 Task: Find round trip flights from Dublin to Edinburgh, departing on July 13 and returning on July 17.
Action: Mouse pressed left at (236, 214)
Screenshot: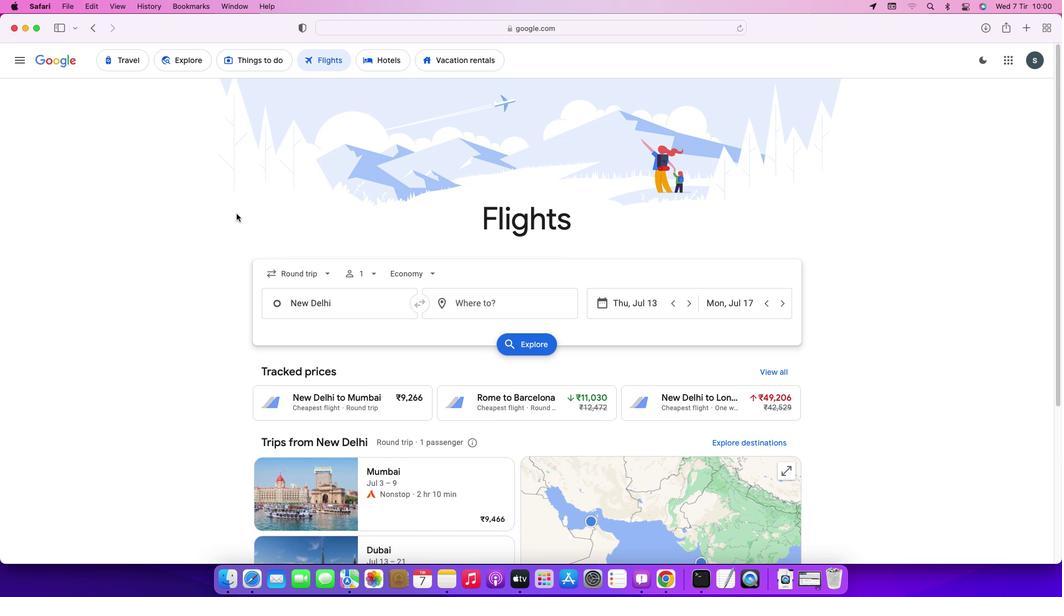 
Action: Mouse moved to (312, 275)
Screenshot: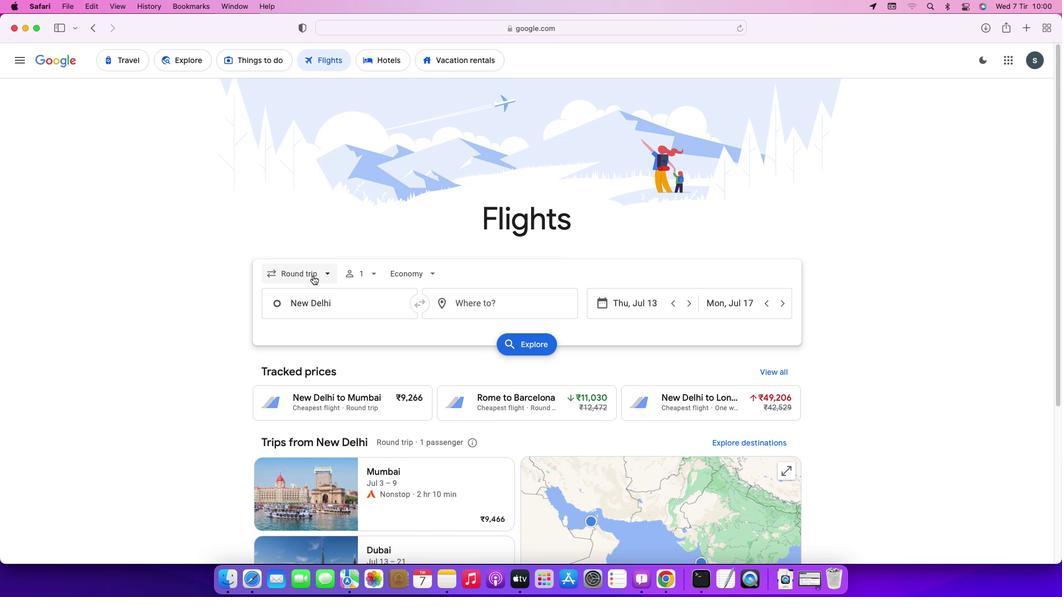 
Action: Mouse pressed left at (312, 275)
Screenshot: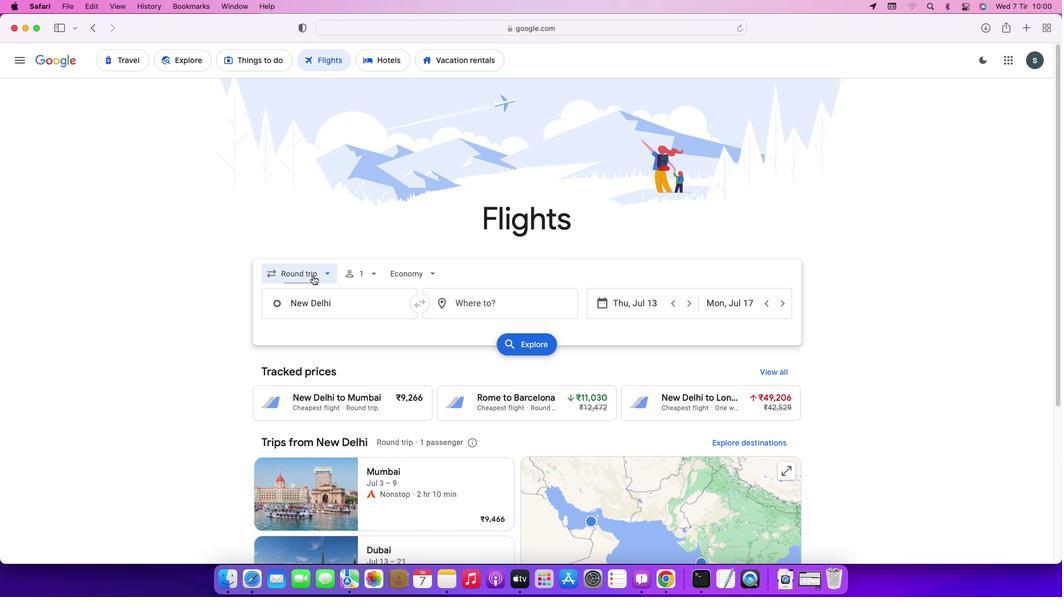 
Action: Mouse moved to (312, 301)
Screenshot: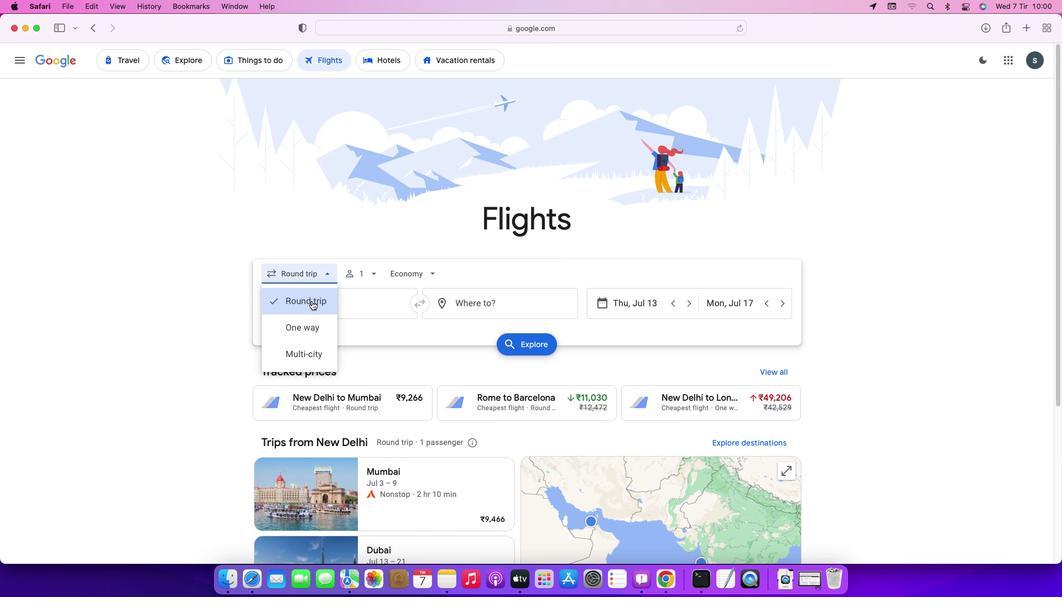 
Action: Mouse pressed left at (312, 301)
Screenshot: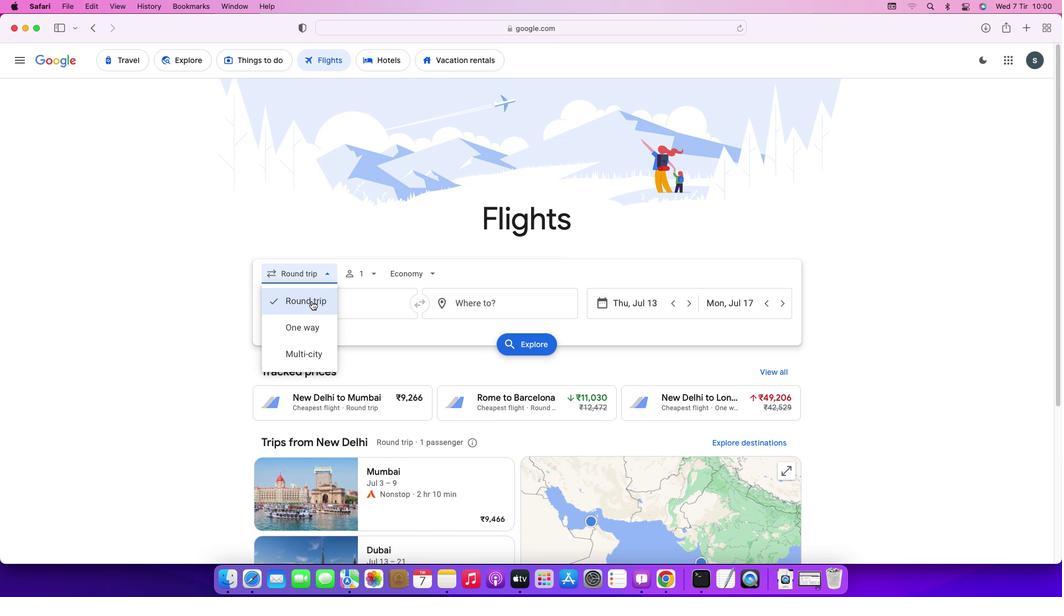 
Action: Mouse moved to (351, 308)
Screenshot: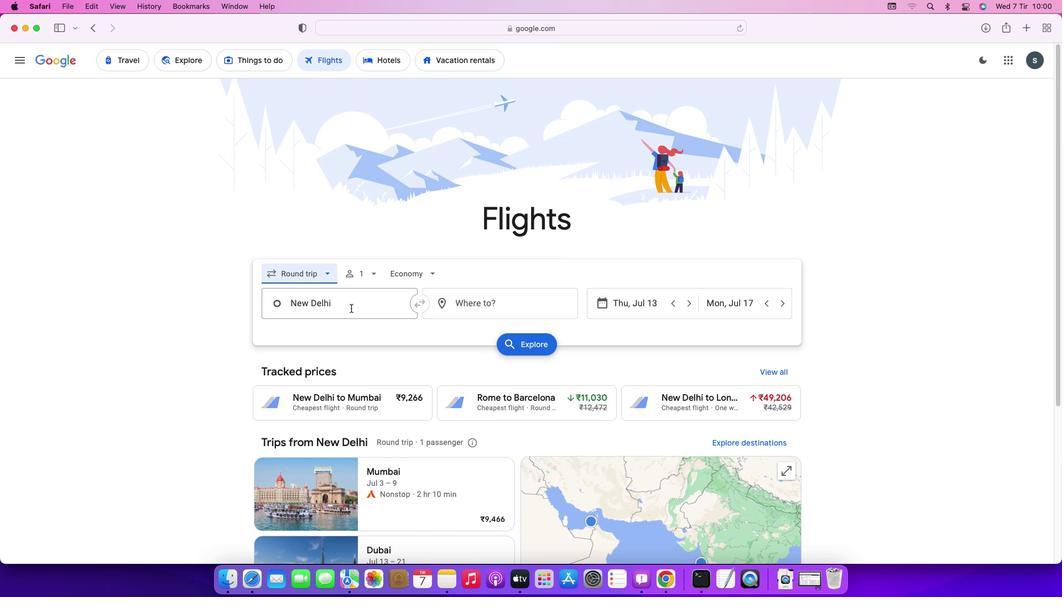 
Action: Mouse pressed left at (351, 308)
Screenshot: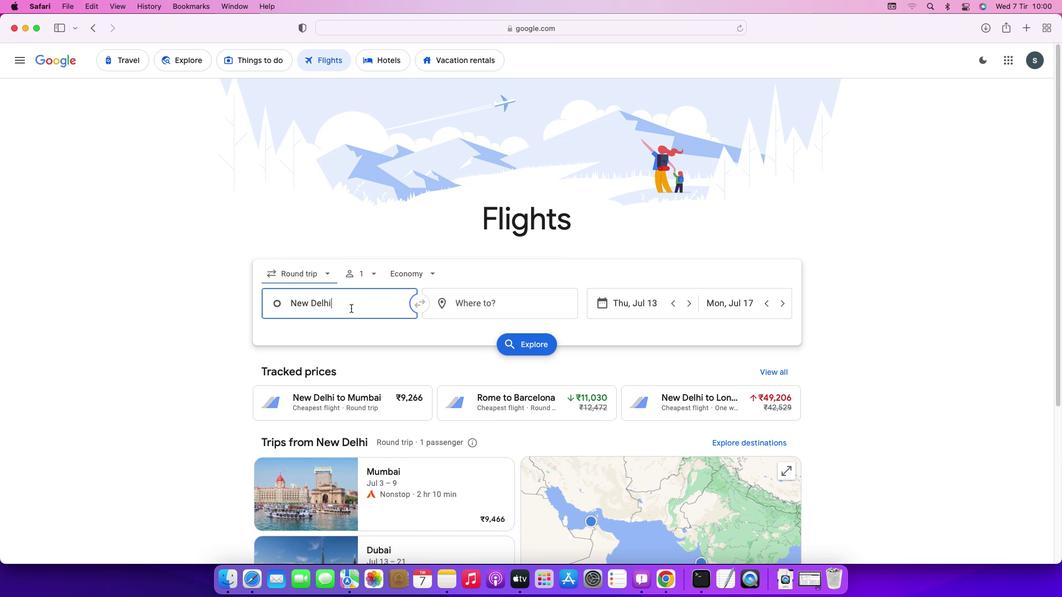 
Action: Mouse moved to (351, 308)
Screenshot: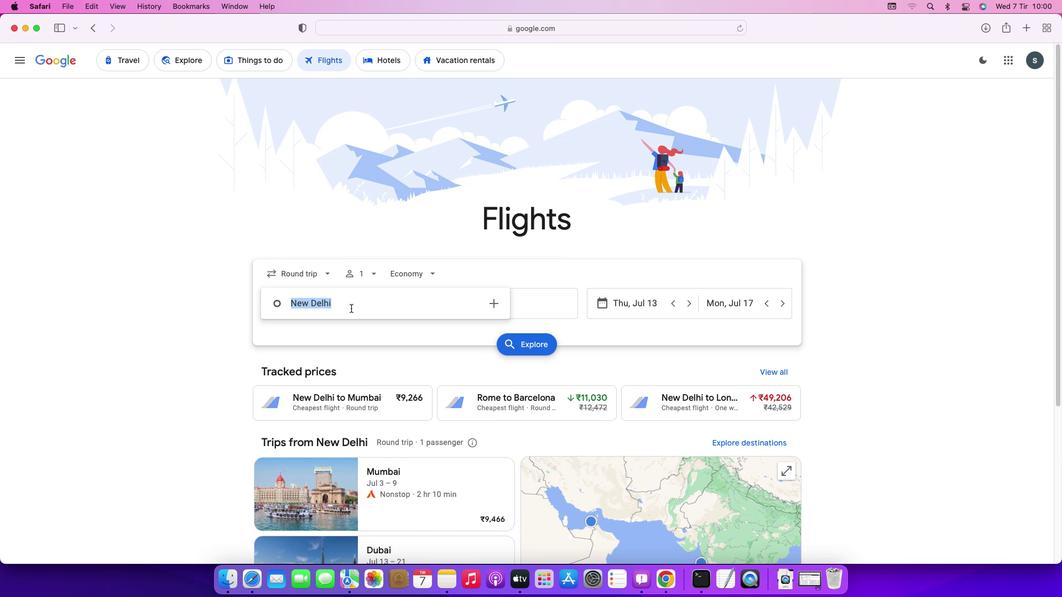 
Action: Key pressed Key.backspaceKey.caps_lock'D'Key.caps_lock'u''b''l''i''n'Key.enter
Screenshot: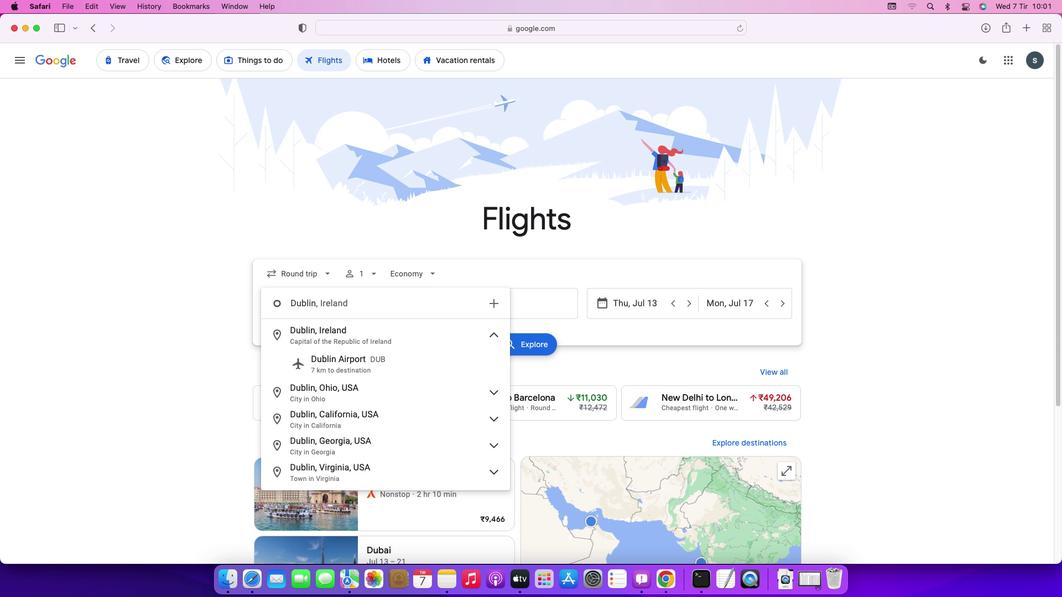 
Action: Mouse moved to (484, 309)
Screenshot: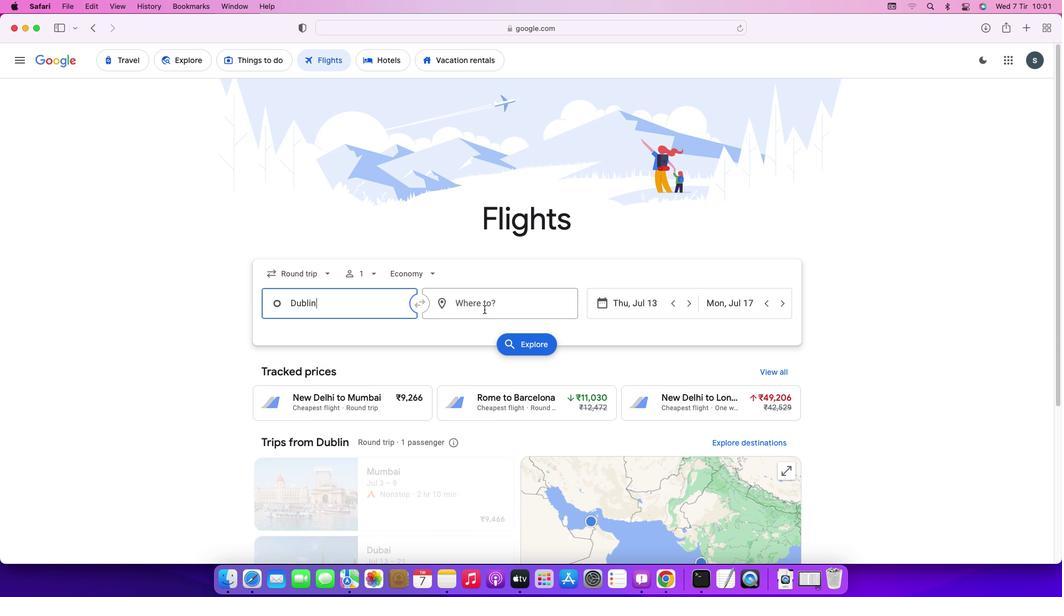 
Action: Mouse pressed left at (484, 309)
Screenshot: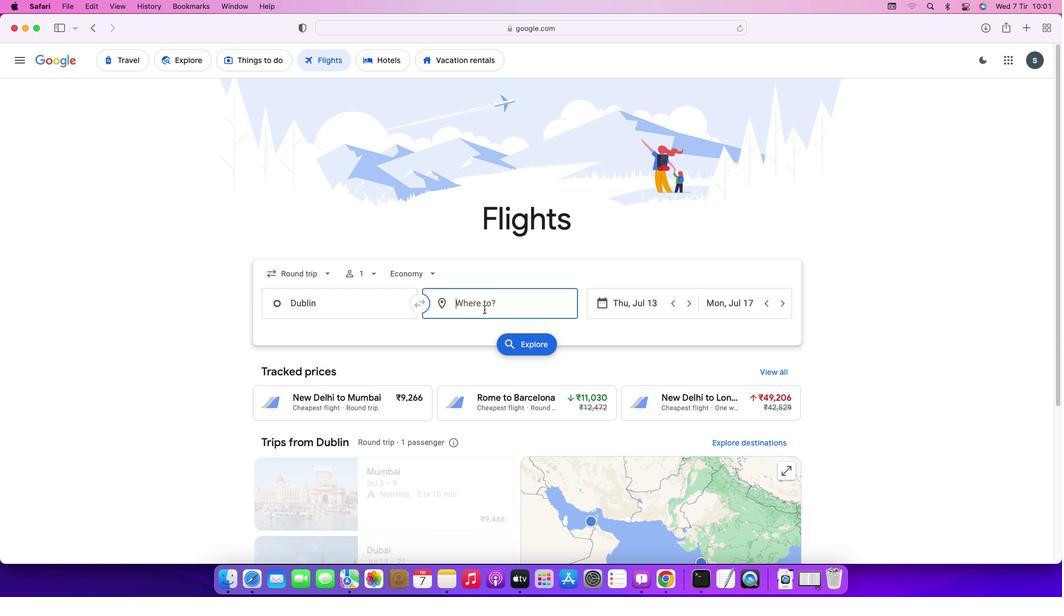 
Action: Mouse moved to (480, 308)
Screenshot: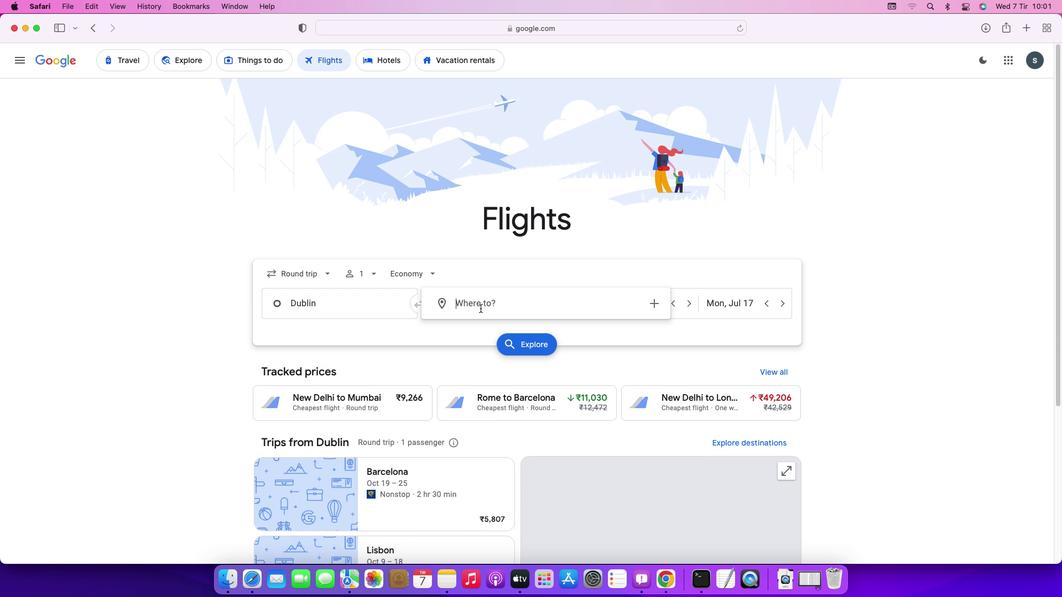 
Action: Key pressed Key.caps_lock'E'Key.caps_lock'd''i''n''b''u''r''g''h'Key.enter
Screenshot: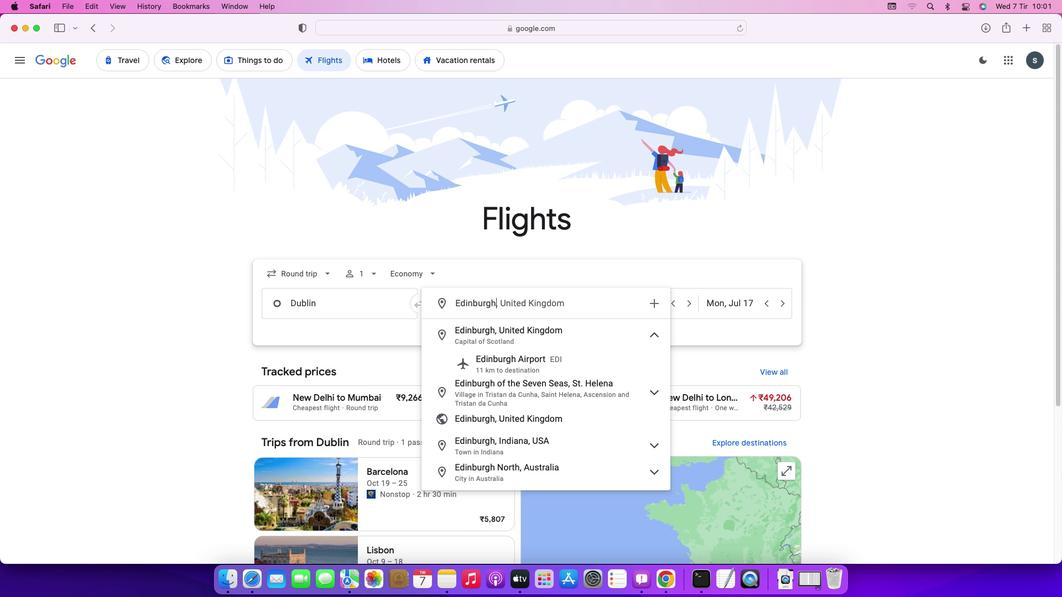 
Action: Mouse moved to (639, 306)
Screenshot: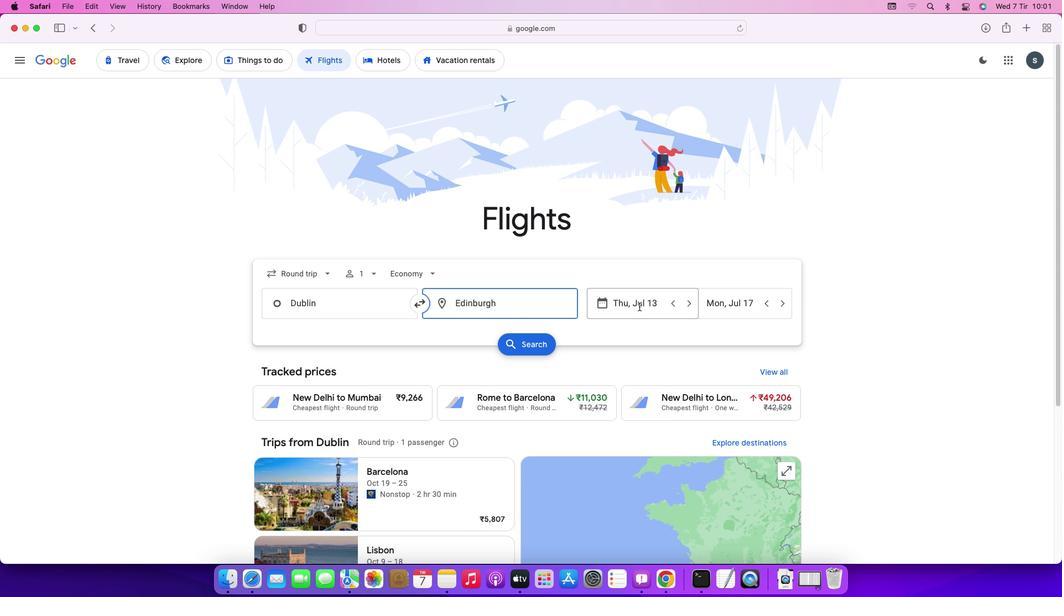
Action: Mouse pressed left at (639, 306)
Screenshot: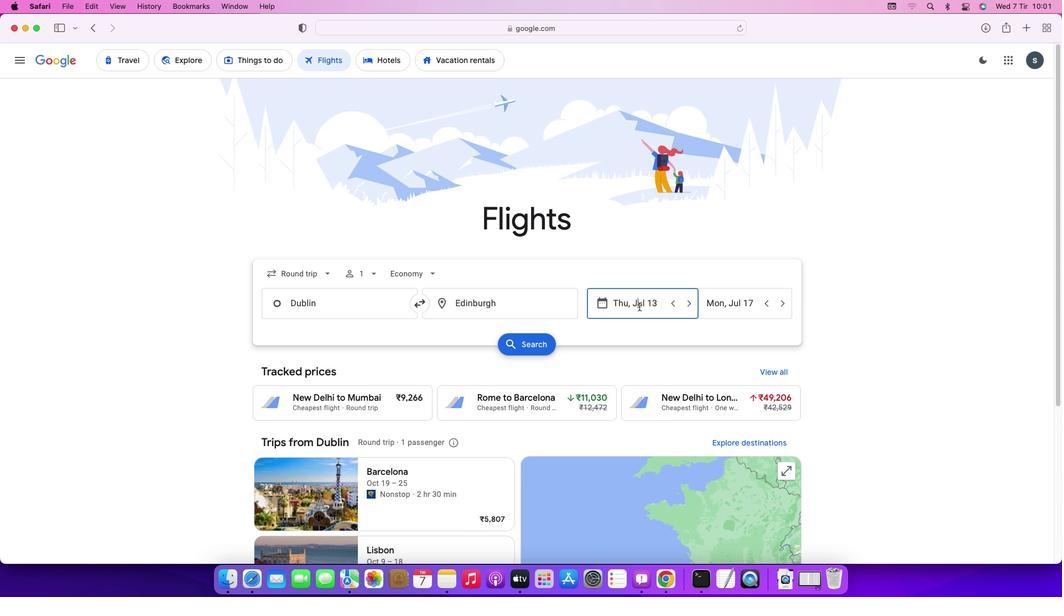 
Action: Mouse moved to (714, 418)
Screenshot: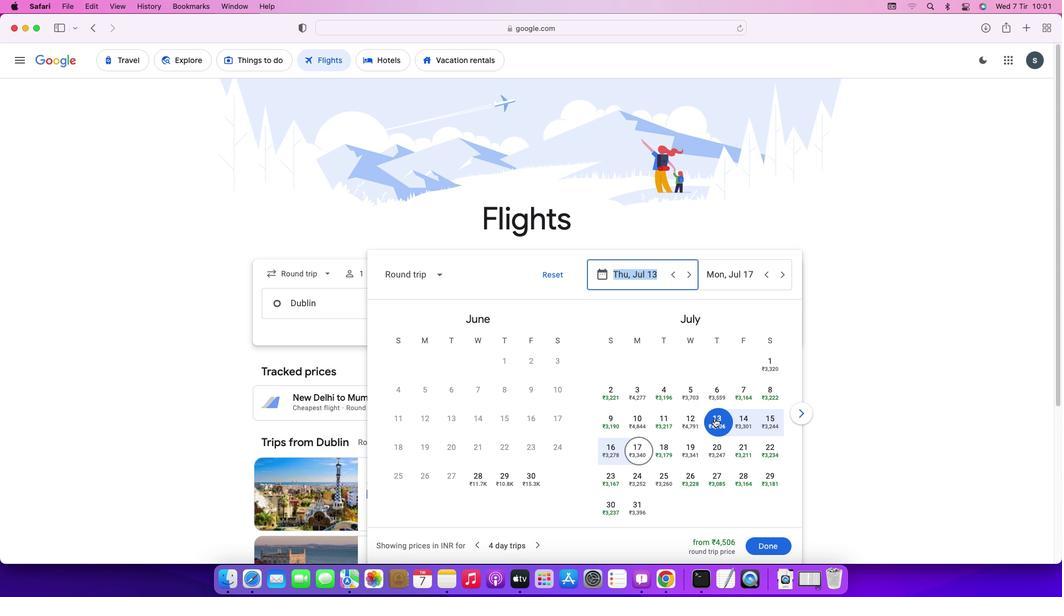 
Action: Mouse pressed left at (714, 418)
Screenshot: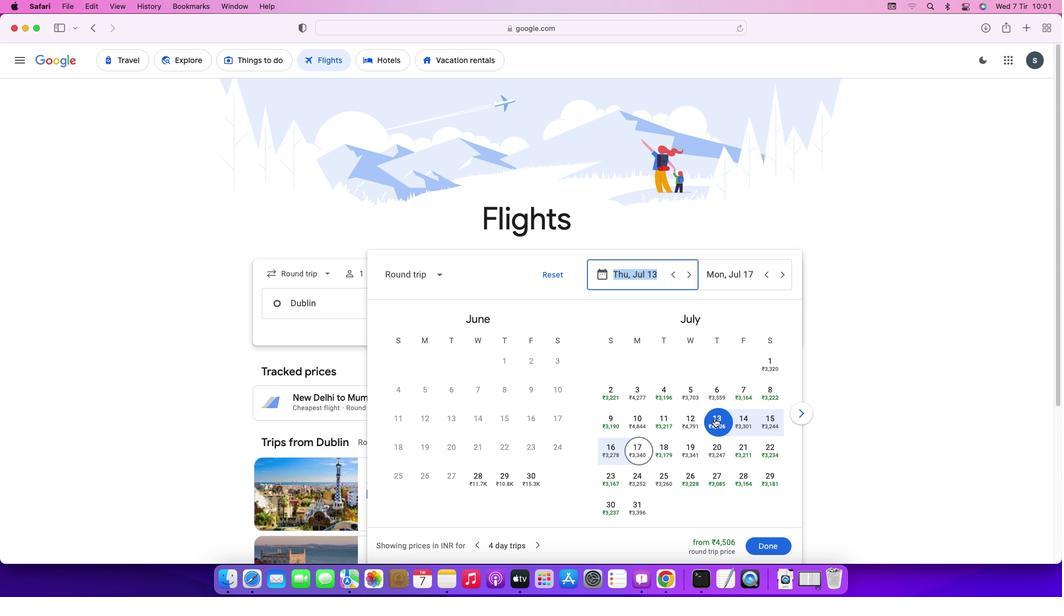 
Action: Mouse moved to (637, 453)
Screenshot: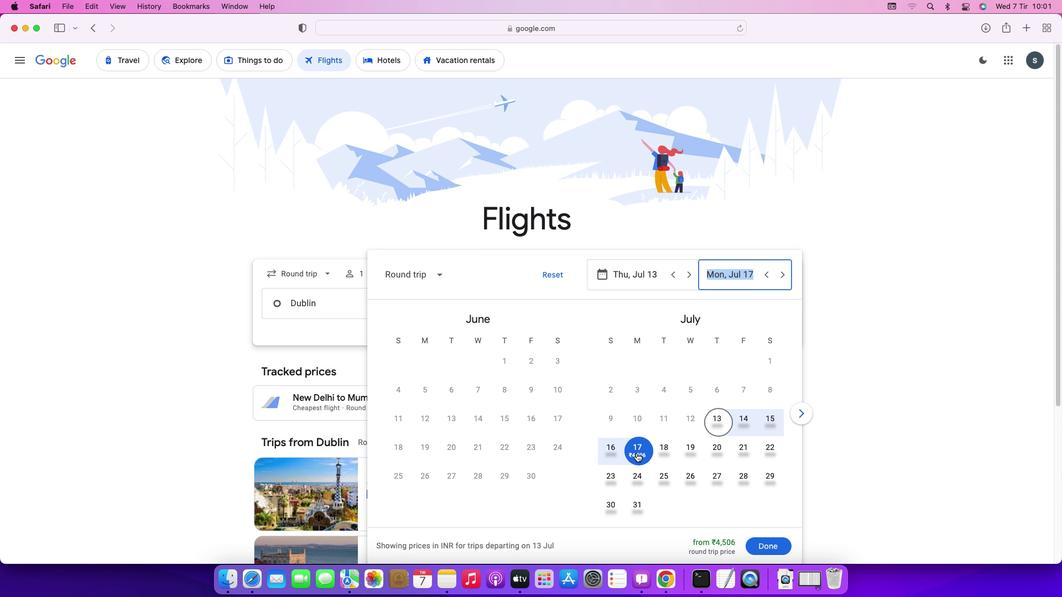 
Action: Mouse pressed left at (637, 453)
Screenshot: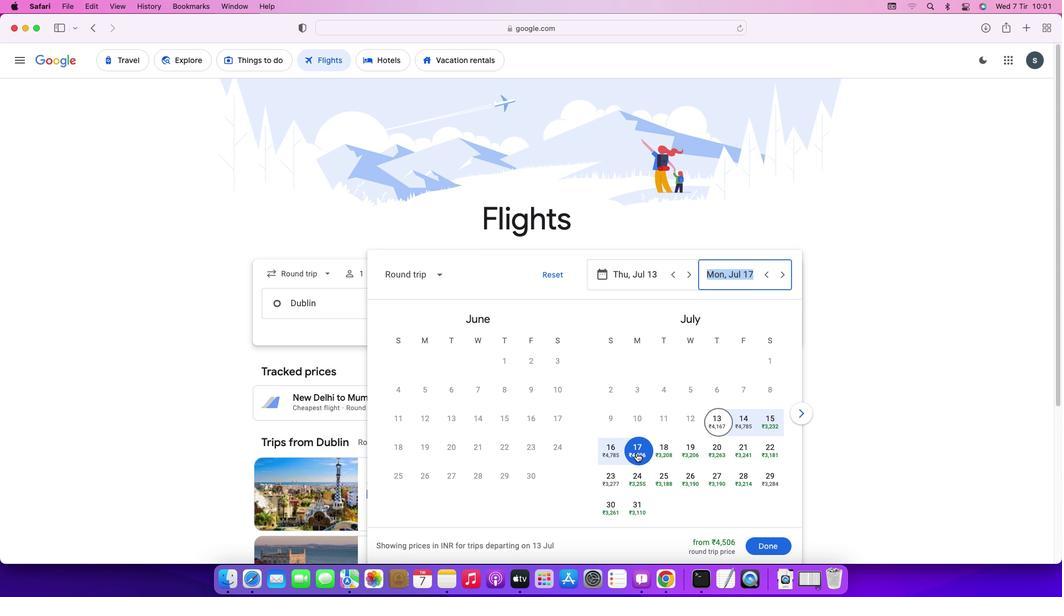 
Action: Mouse moved to (768, 544)
Screenshot: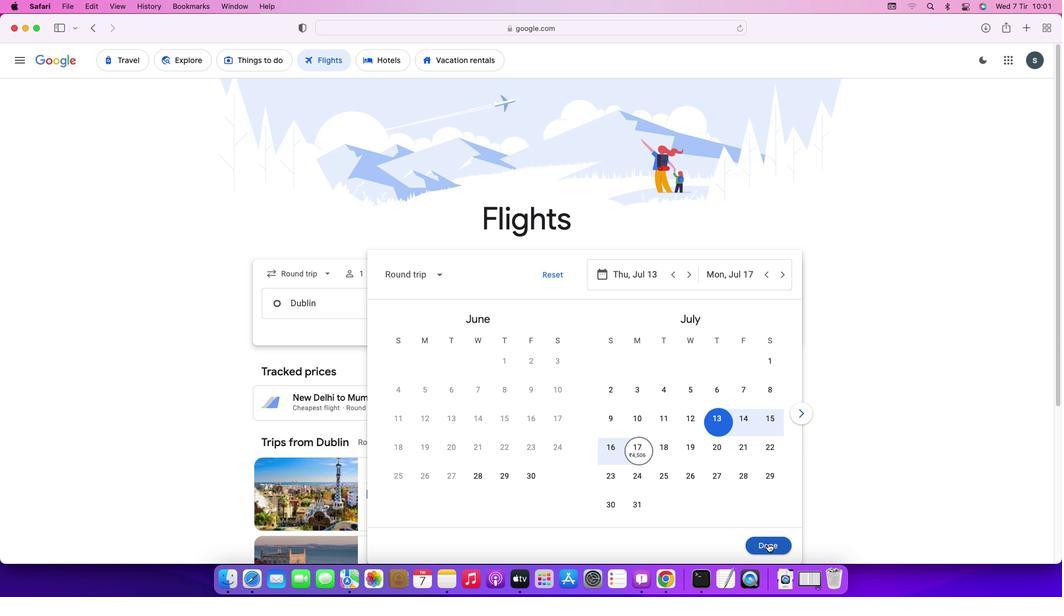 
Action: Mouse pressed left at (768, 544)
Screenshot: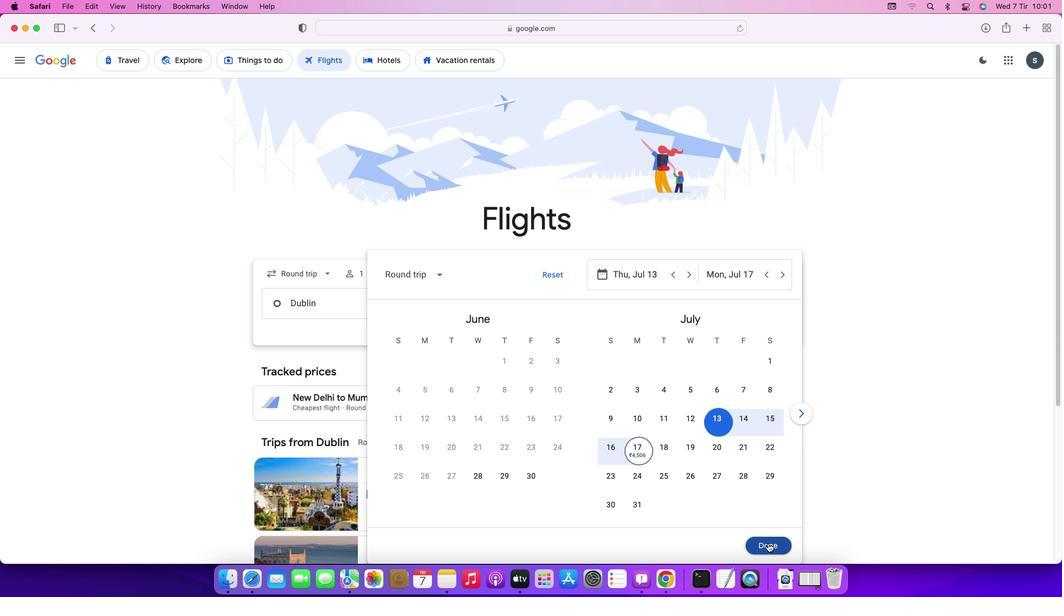 
Action: Mouse moved to (529, 349)
Screenshot: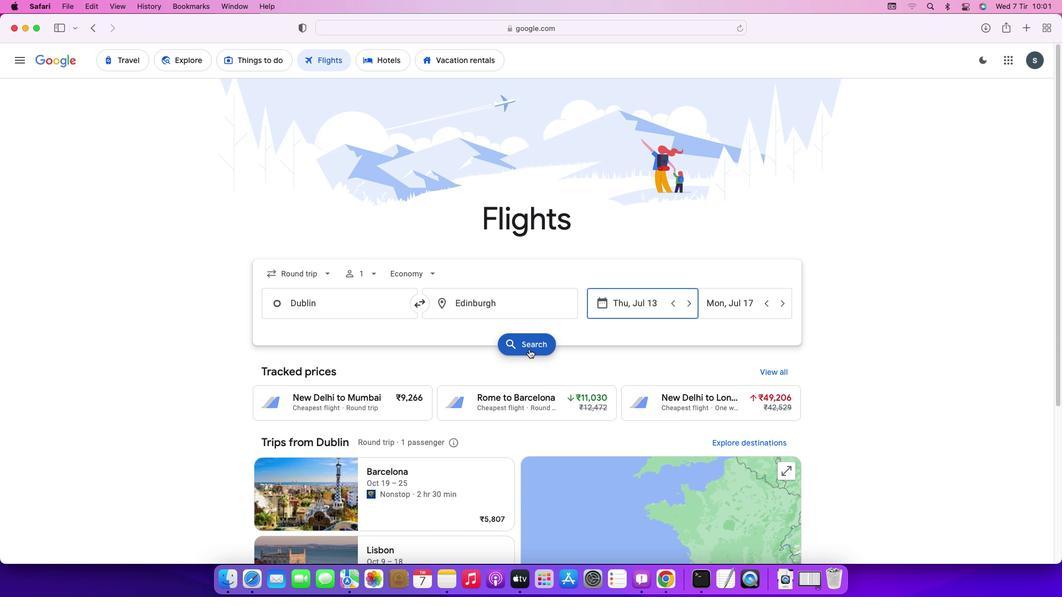 
Action: Mouse pressed left at (529, 349)
Screenshot: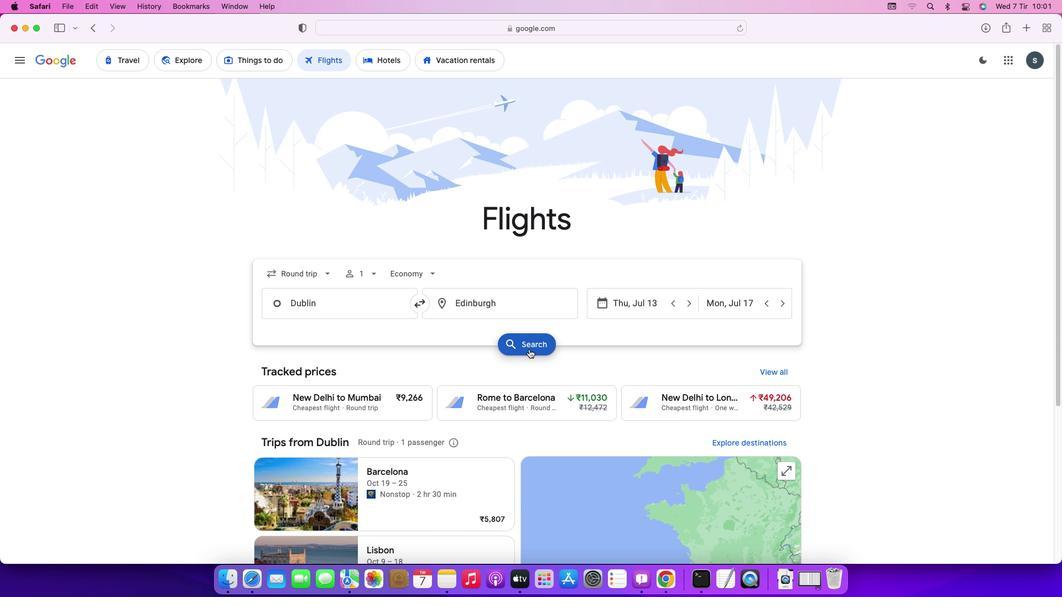 
Action: Mouse moved to (545, 168)
Screenshot: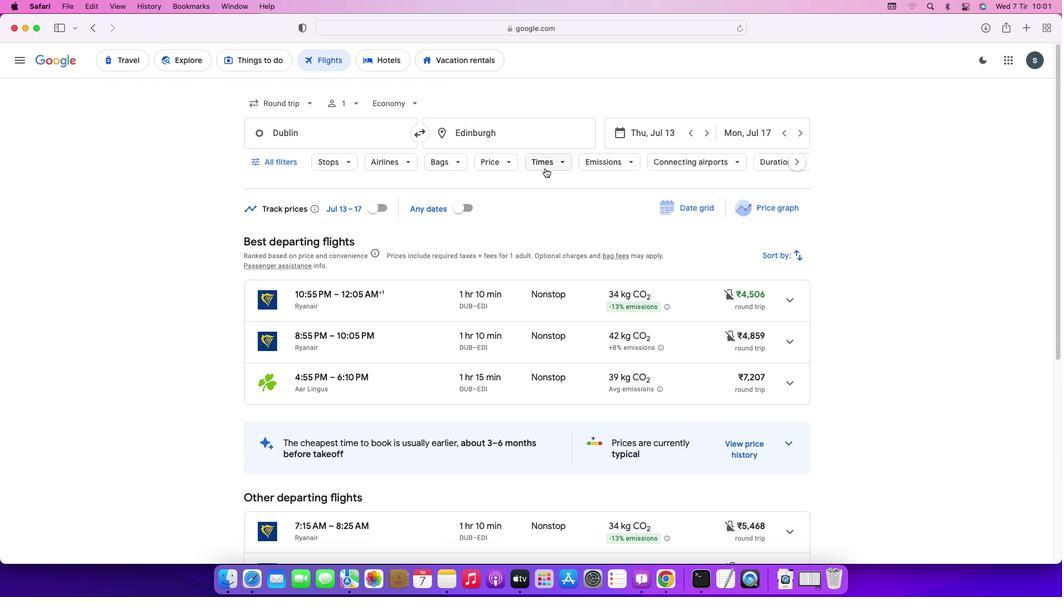 
Action: Mouse pressed left at (545, 168)
Screenshot: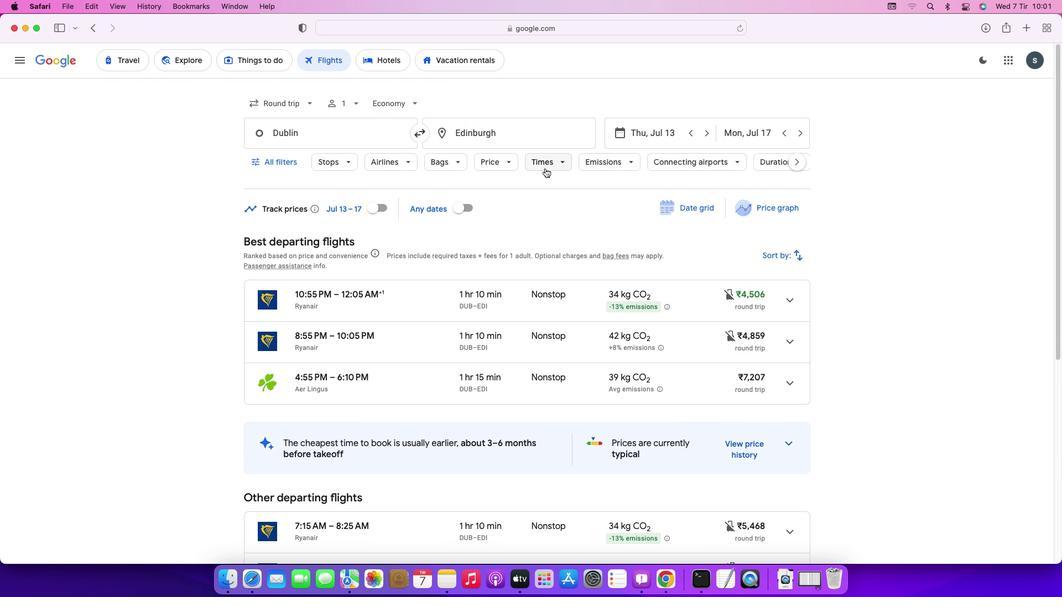 
Action: Mouse moved to (542, 297)
Screenshot: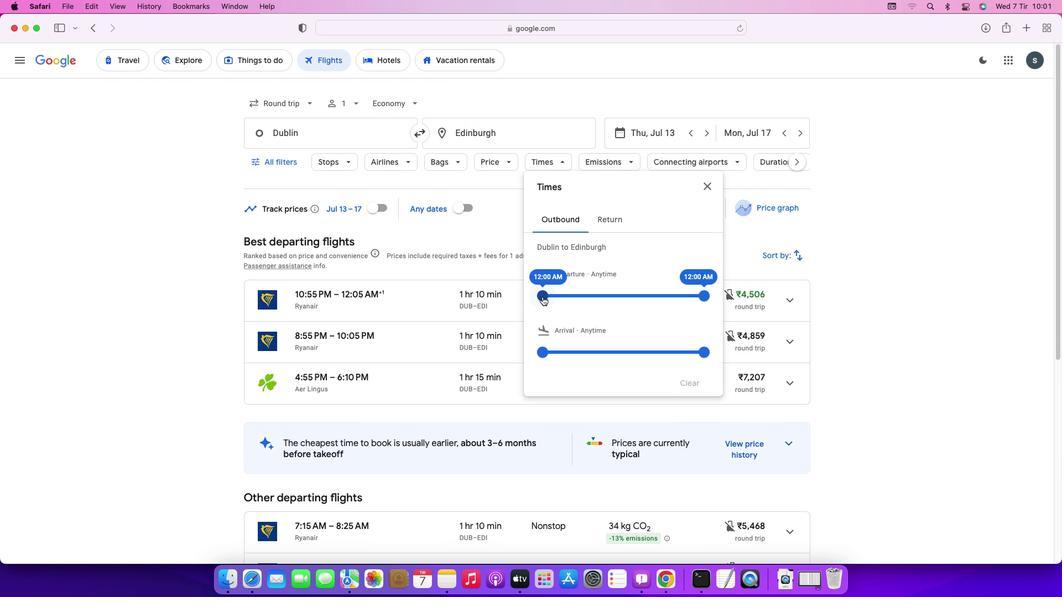 
Action: Mouse pressed left at (542, 297)
Screenshot: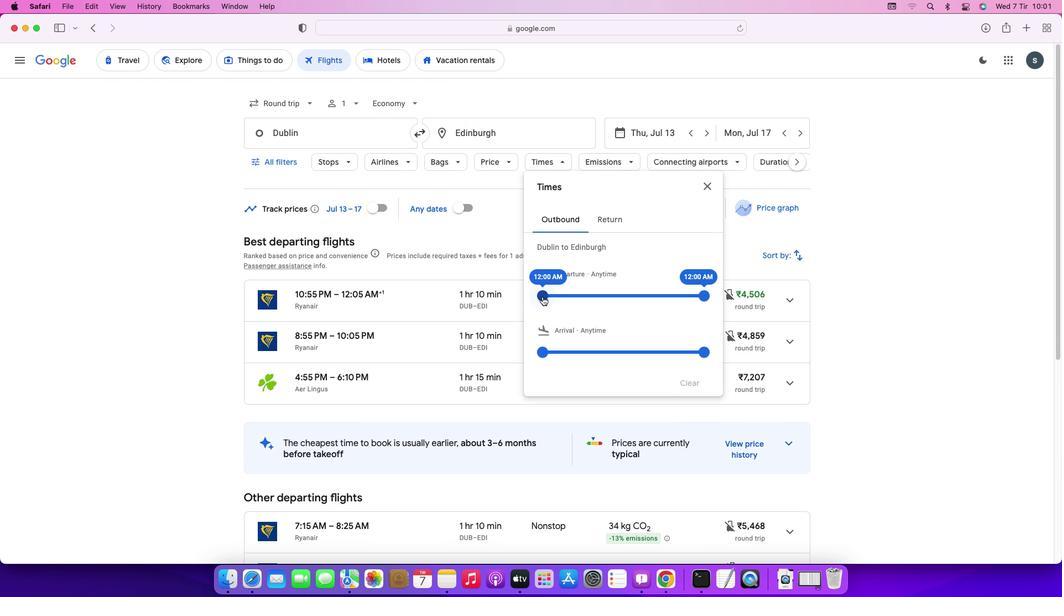 
Action: Mouse moved to (709, 188)
Screenshot: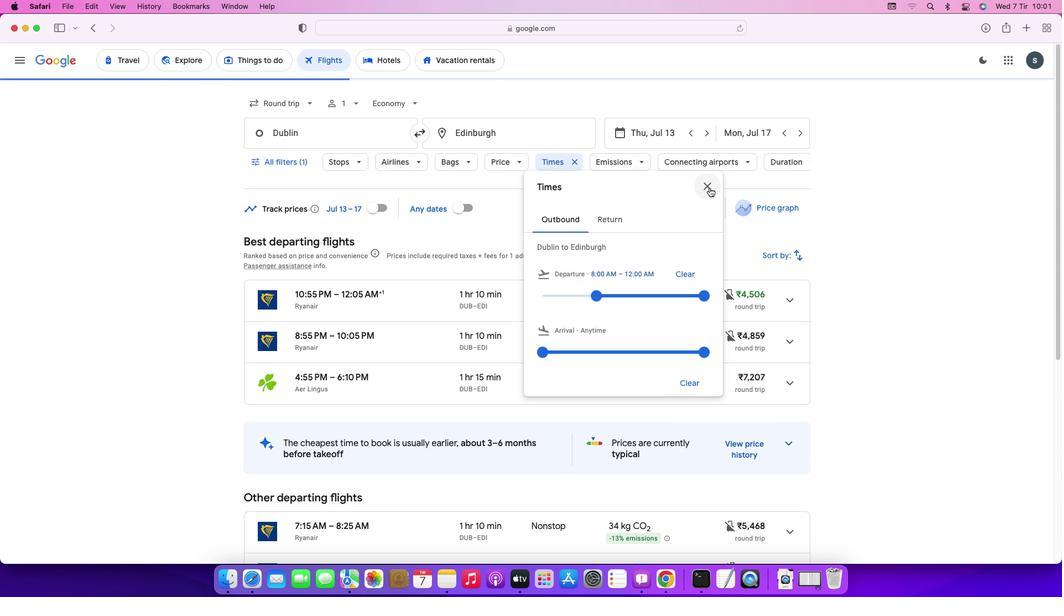 
Action: Mouse pressed left at (709, 188)
Screenshot: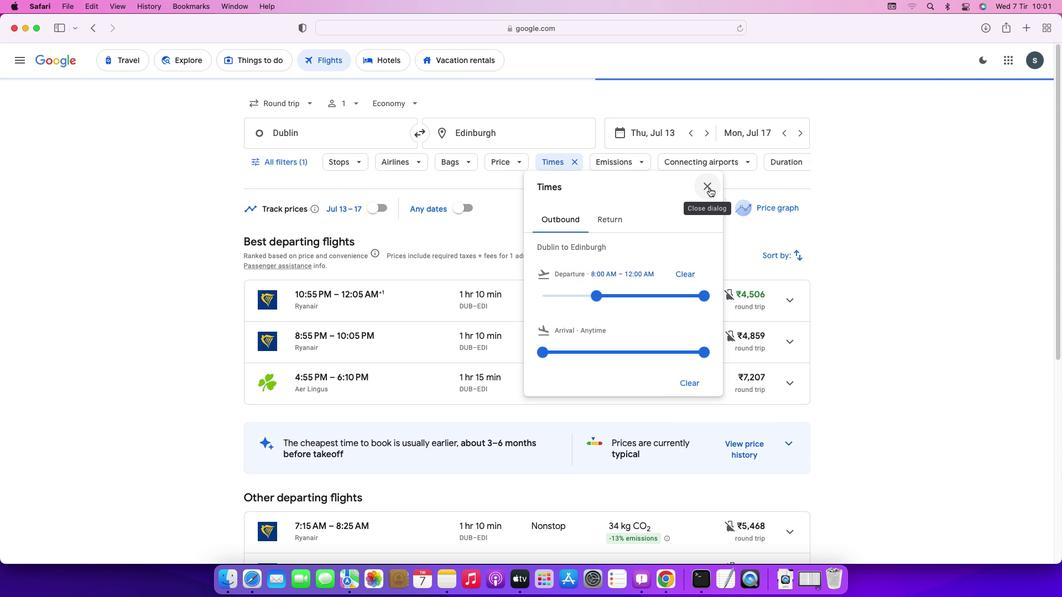 
Action: Mouse moved to (849, 295)
Screenshot: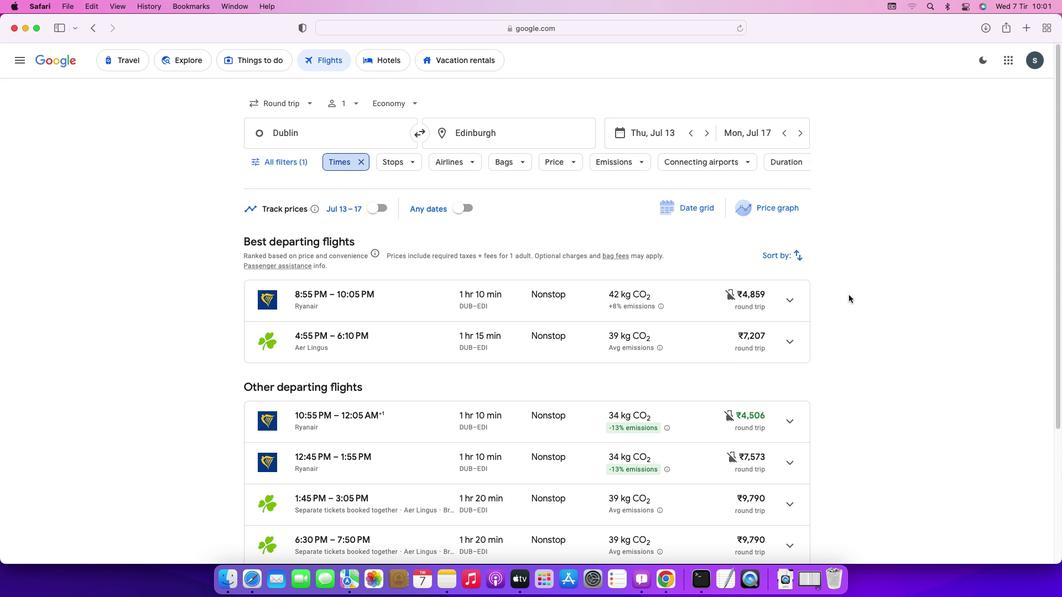 
Action: Mouse pressed left at (849, 295)
Screenshot: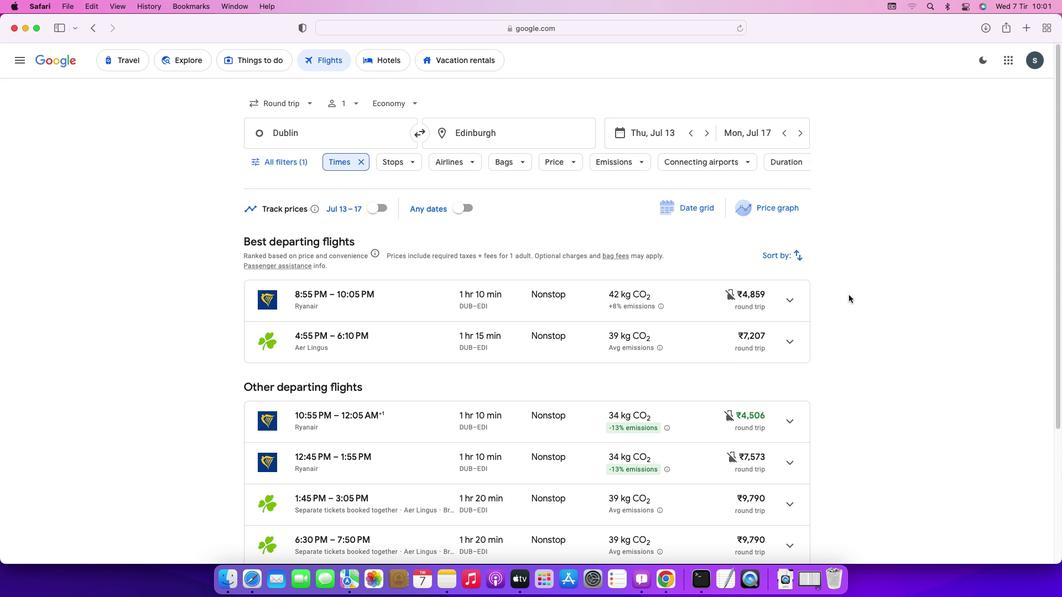 
Action: Mouse moved to (753, 277)
Screenshot: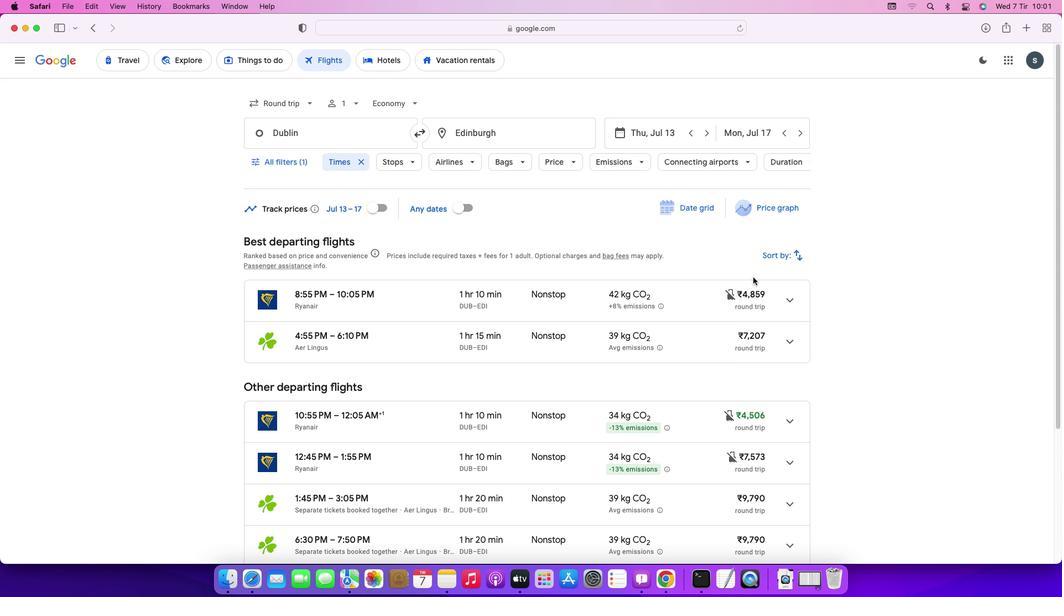 
